 Task: Add Sprouts Organic Mountain Gold Coffee to the cart.
Action: Mouse moved to (46, 270)
Screenshot: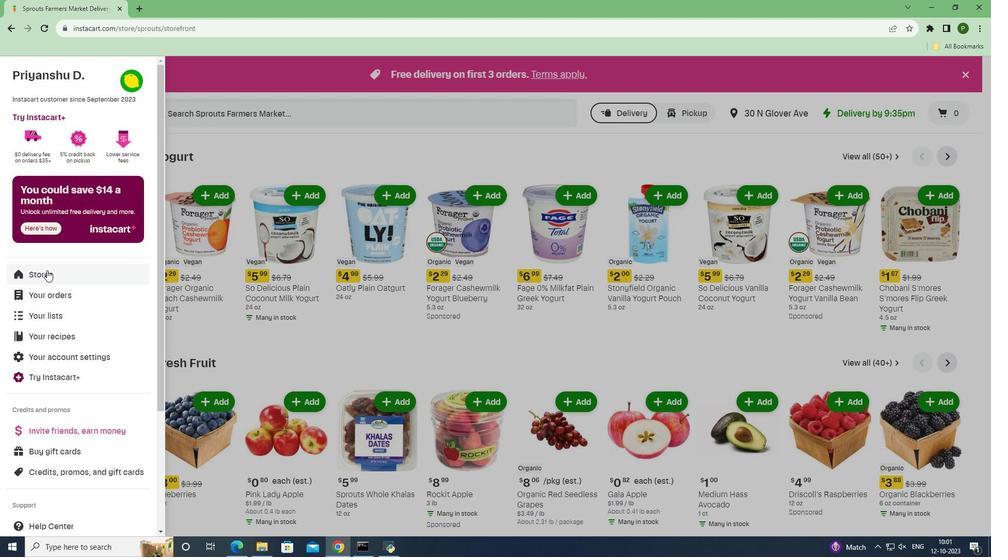 
Action: Mouse pressed left at (46, 270)
Screenshot: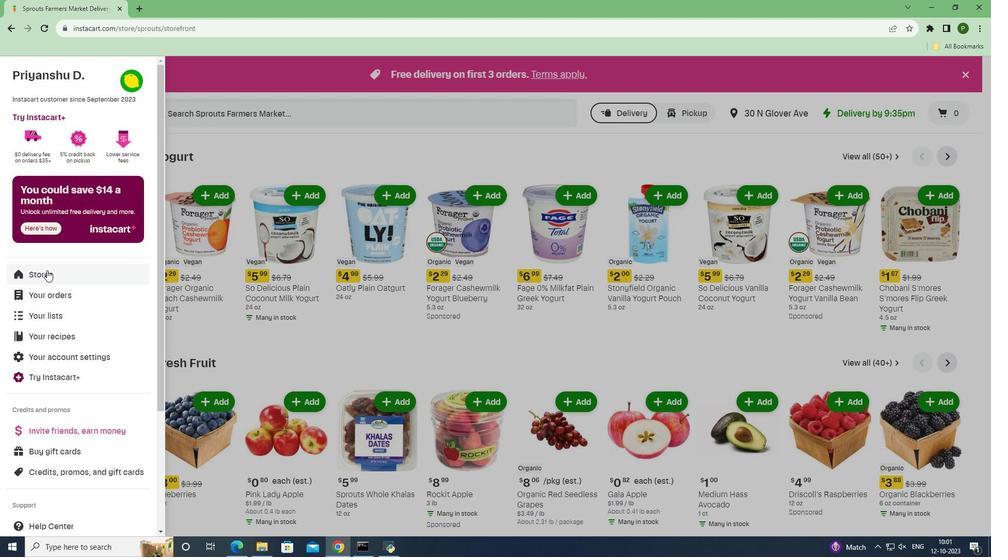 
Action: Mouse moved to (235, 119)
Screenshot: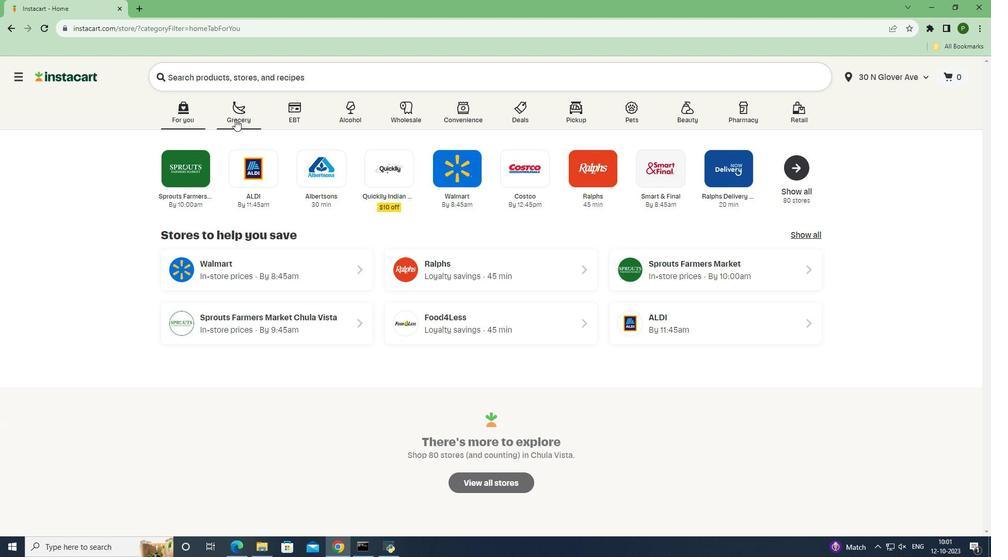 
Action: Mouse pressed left at (235, 119)
Screenshot: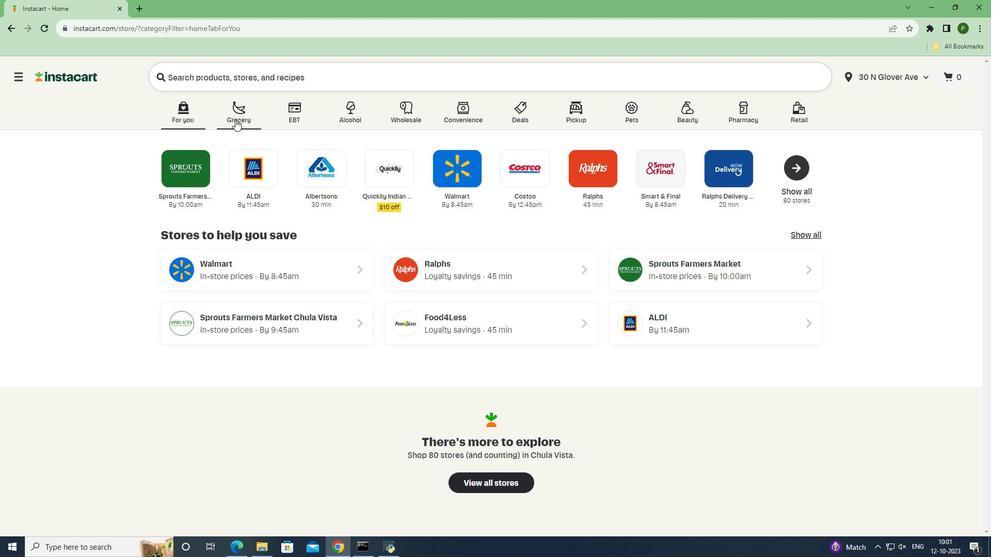 
Action: Mouse moved to (402, 225)
Screenshot: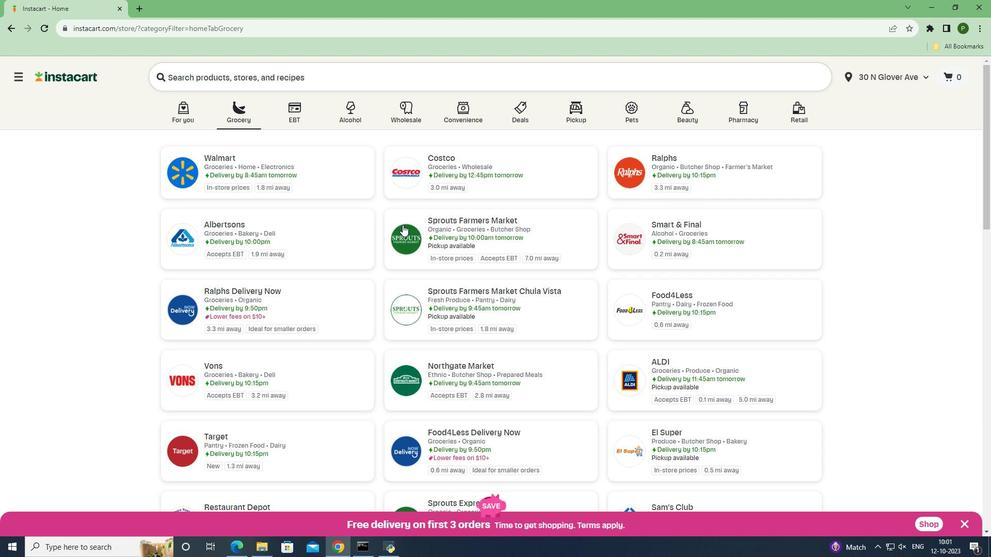 
Action: Mouse pressed left at (402, 225)
Screenshot: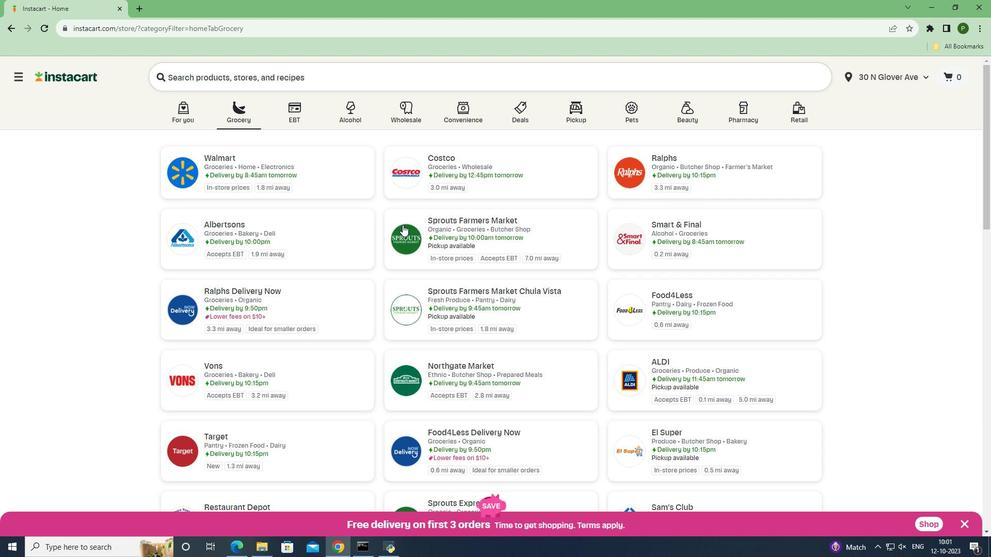 
Action: Mouse moved to (51, 387)
Screenshot: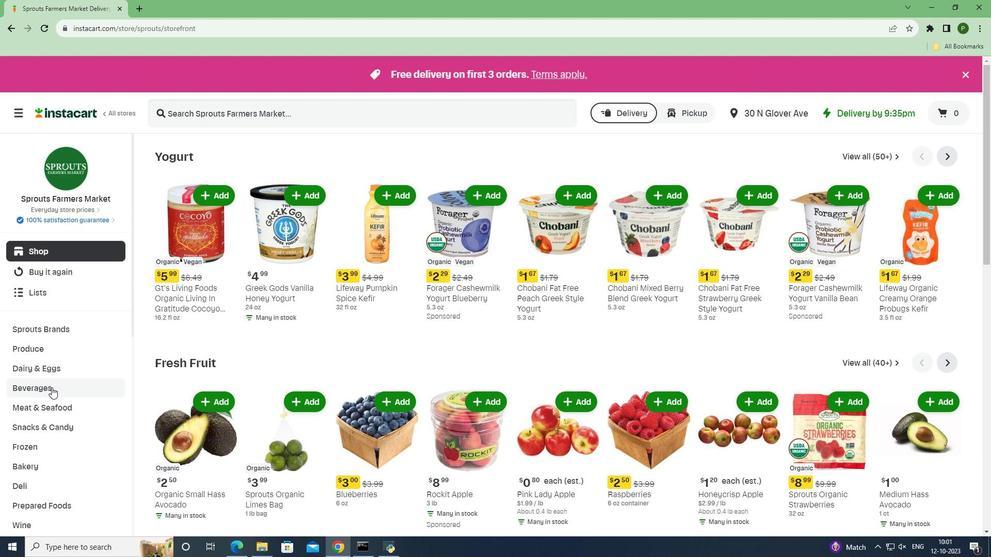 
Action: Mouse pressed left at (51, 387)
Screenshot: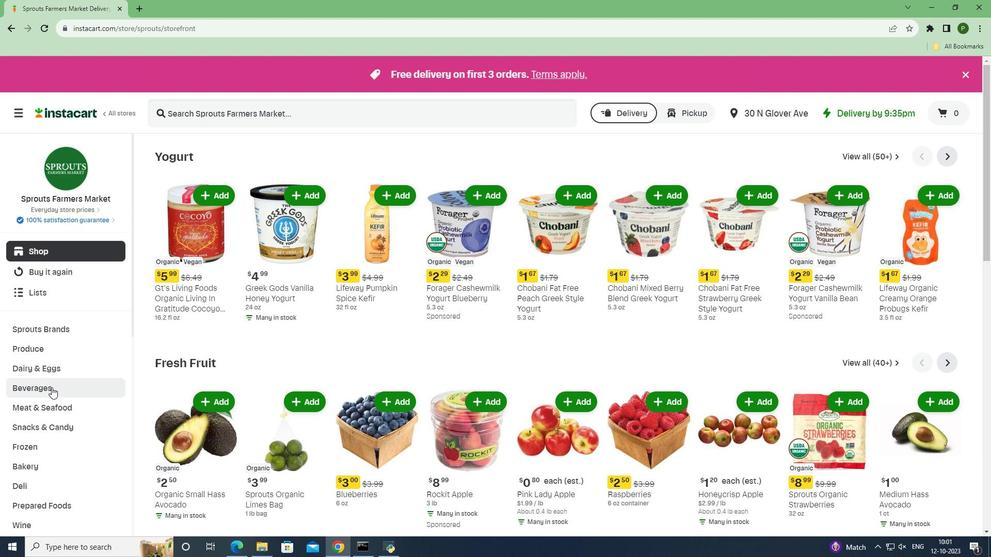 
Action: Mouse moved to (391, 178)
Screenshot: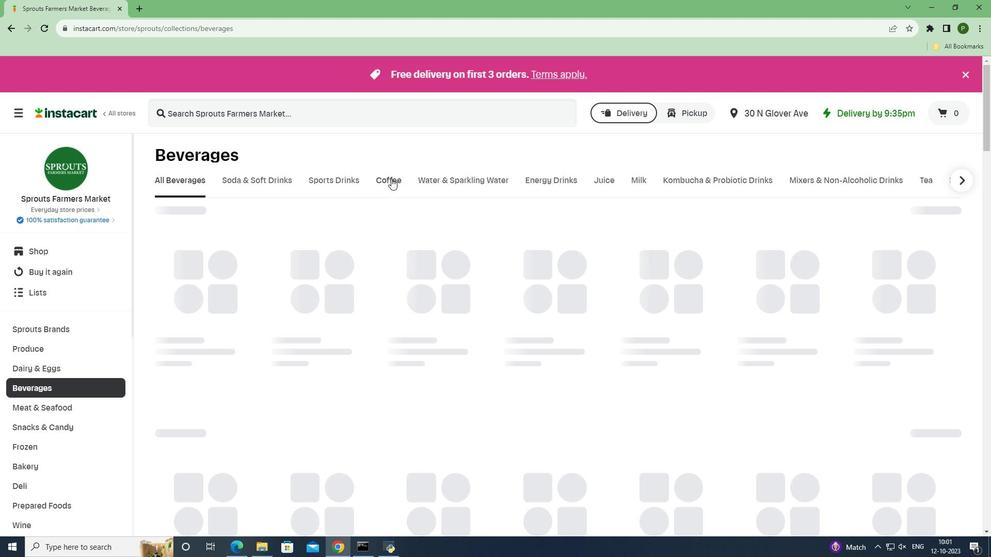 
Action: Mouse pressed left at (391, 178)
Screenshot: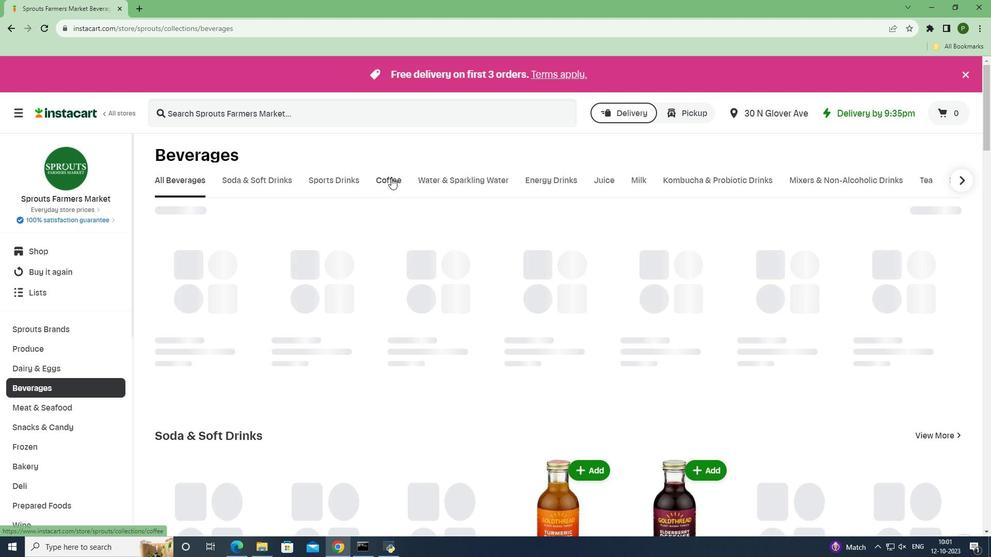 
Action: Mouse moved to (224, 116)
Screenshot: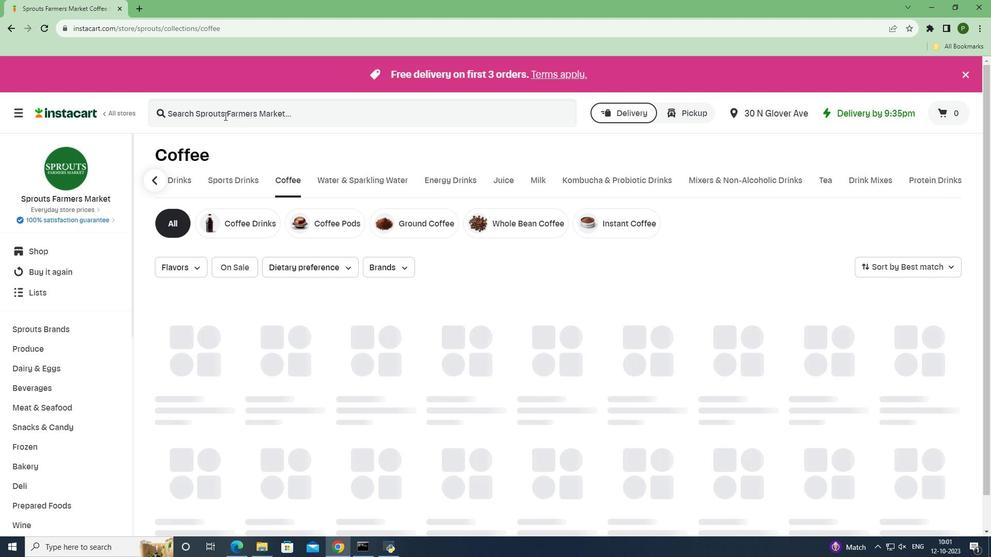 
Action: Mouse pressed left at (224, 116)
Screenshot: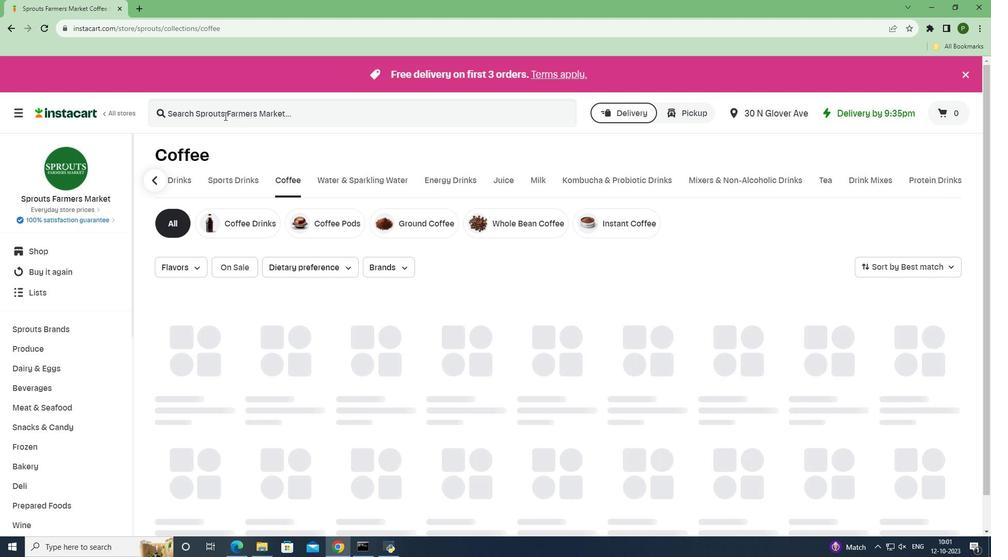 
Action: Key pressed <Key.caps_lock>S<Key.caps_lock>prouts<Key.space><Key.caps_lock>O<Key.caps_lock>rganic<Key.space><Key.caps_lock>M<Key.caps_lock>ountain<Key.space><Key.caps_lock>G<Key.caps_lock>old<Key.space><Key.caps_lock>C<Key.caps_lock>offee<Key.enter>
Screenshot: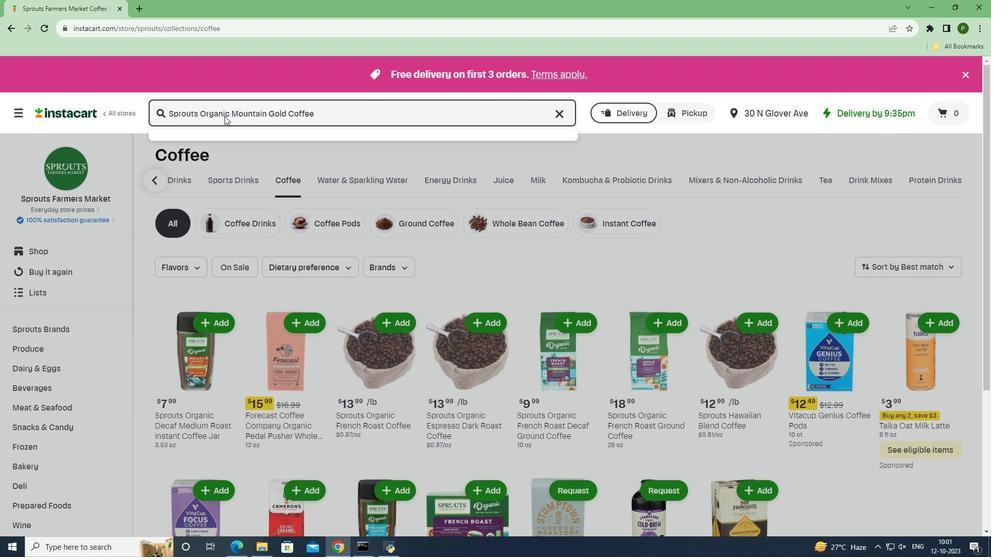 
Action: Mouse moved to (590, 201)
Screenshot: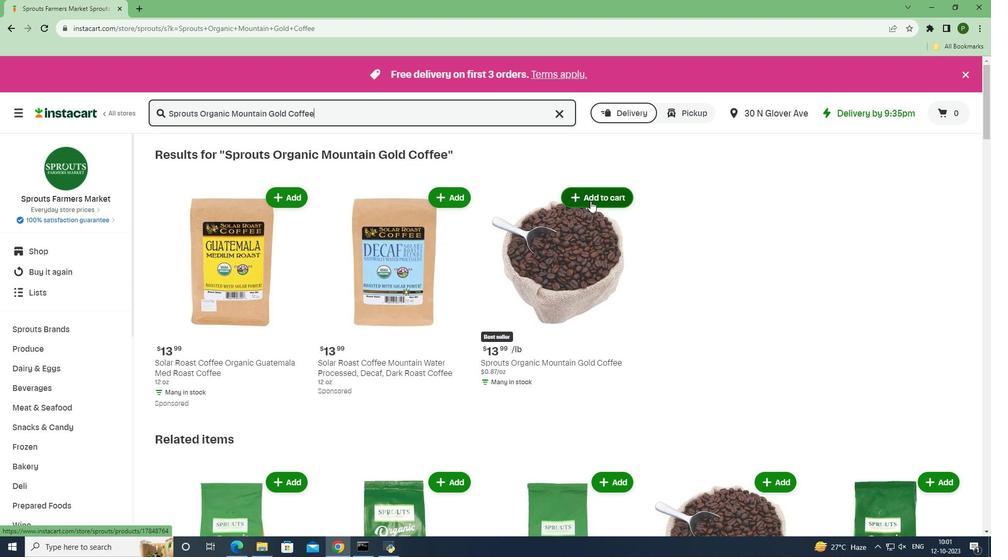 
Action: Mouse pressed left at (590, 201)
Screenshot: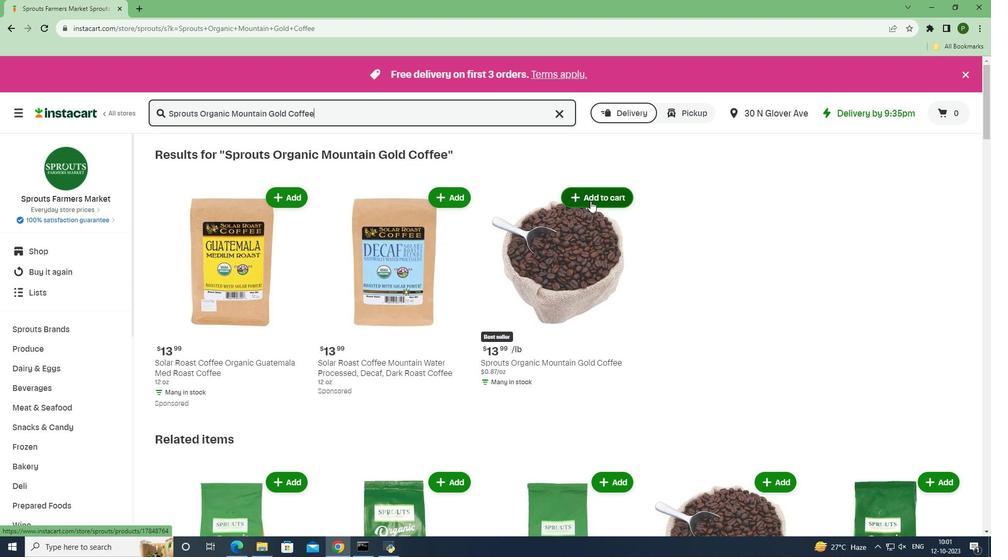 
Action: Mouse moved to (687, 263)
Screenshot: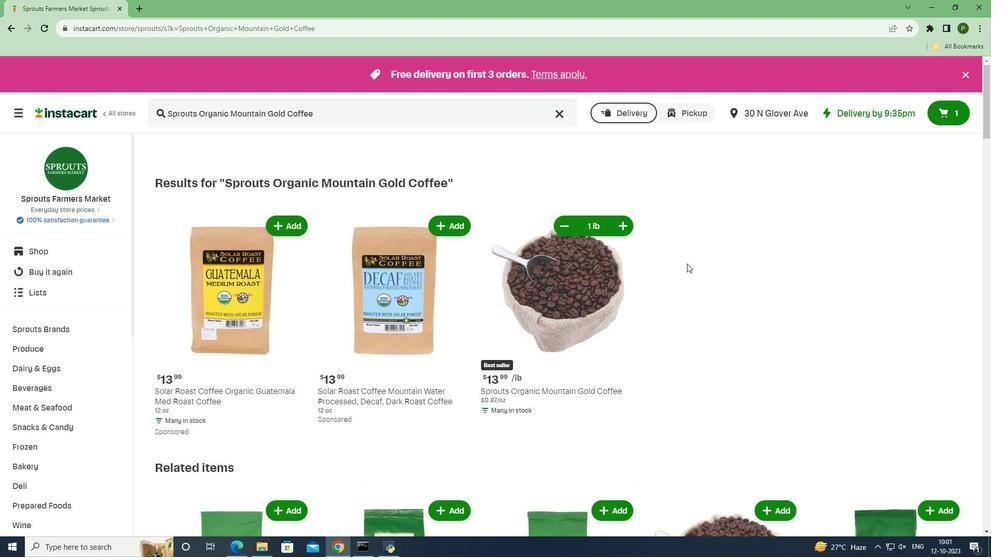 
